 Task: Search for a one-way flight from Eilat to Karachi in Premium economy class on Thu, 6 Jul.
Action: Mouse moved to (294, 272)
Screenshot: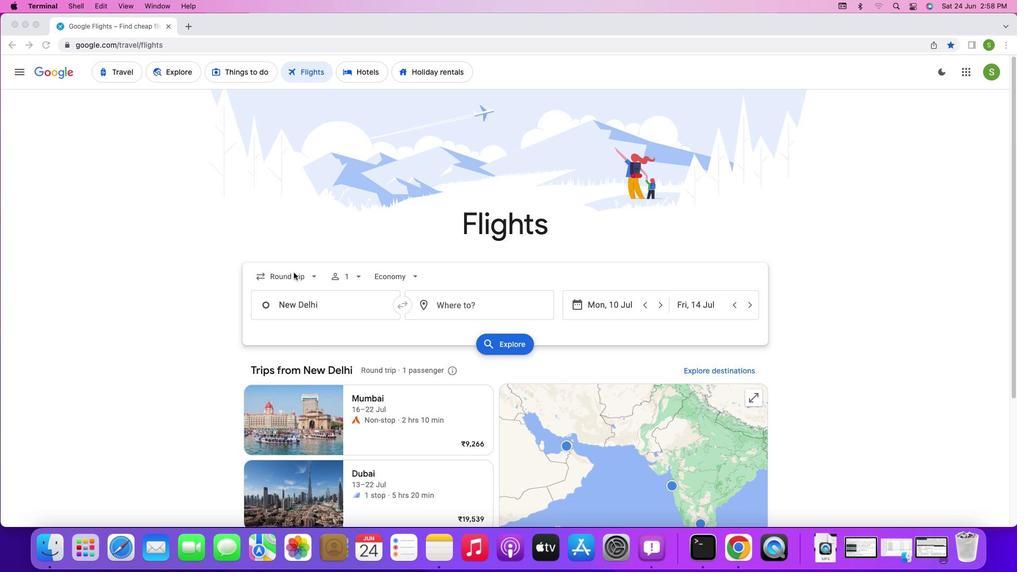 
Action: Mouse pressed left at (294, 272)
Screenshot: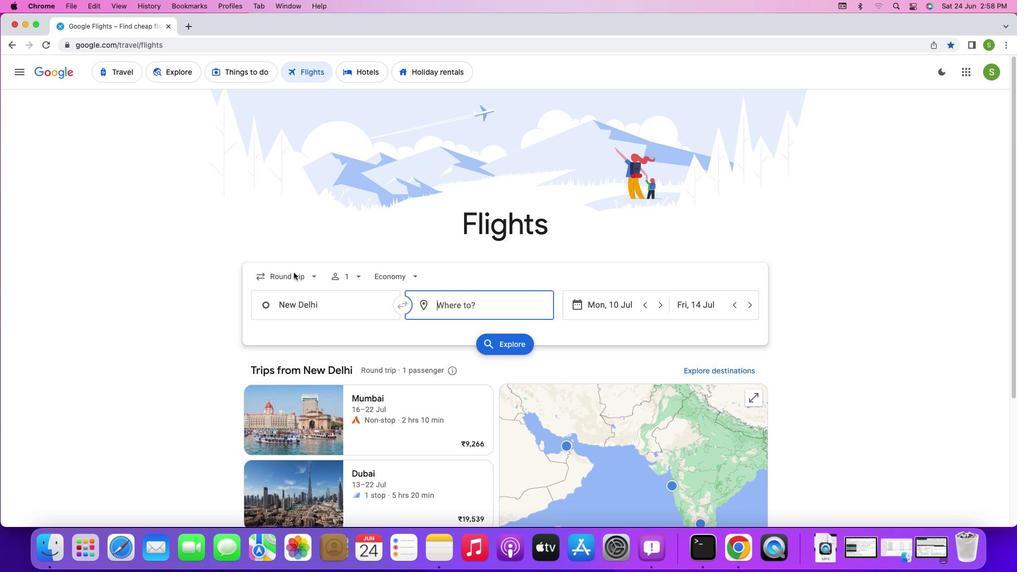 
Action: Mouse pressed left at (294, 272)
Screenshot: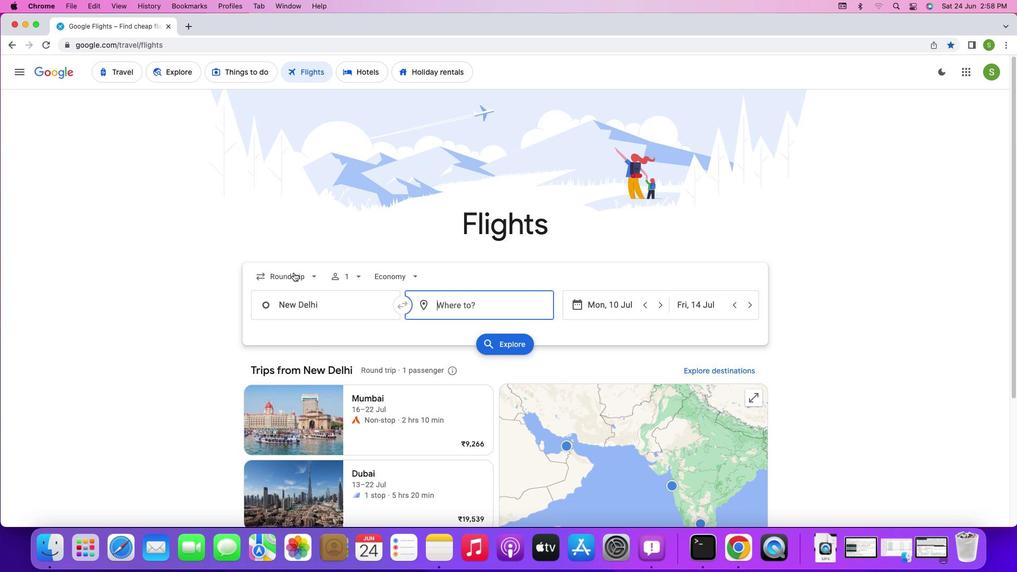
Action: Mouse moved to (287, 333)
Screenshot: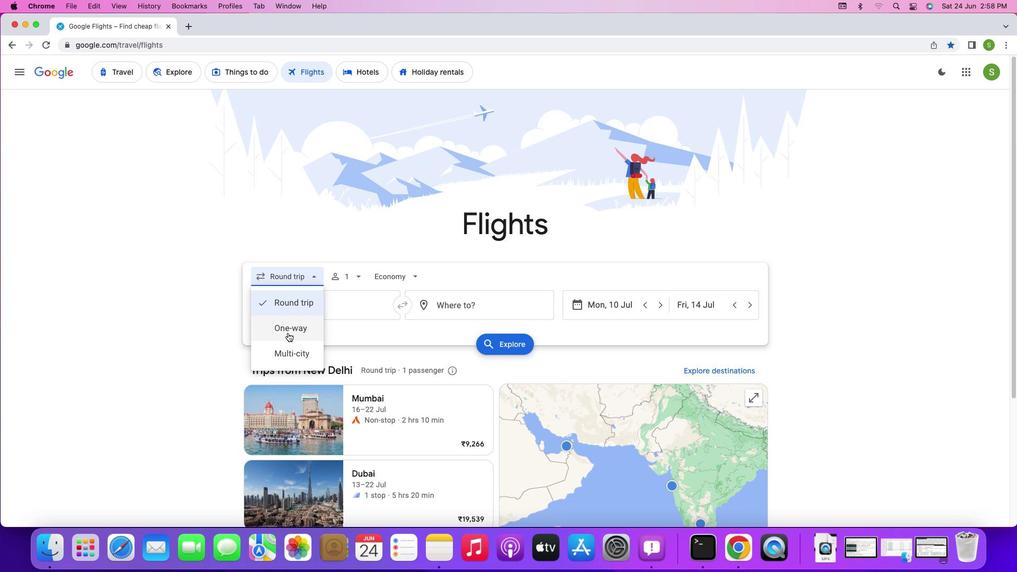 
Action: Mouse pressed left at (287, 333)
Screenshot: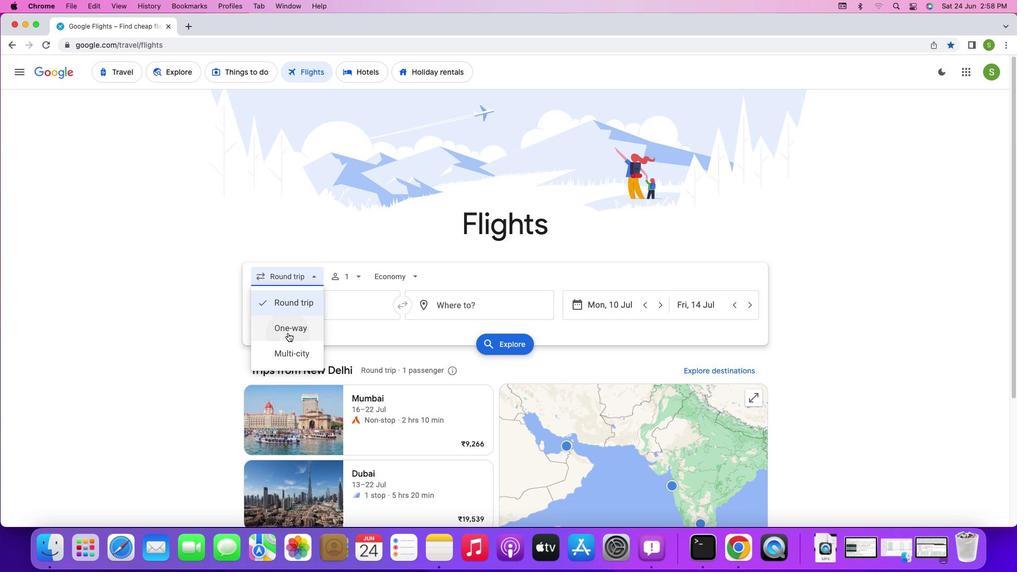 
Action: Mouse moved to (389, 280)
Screenshot: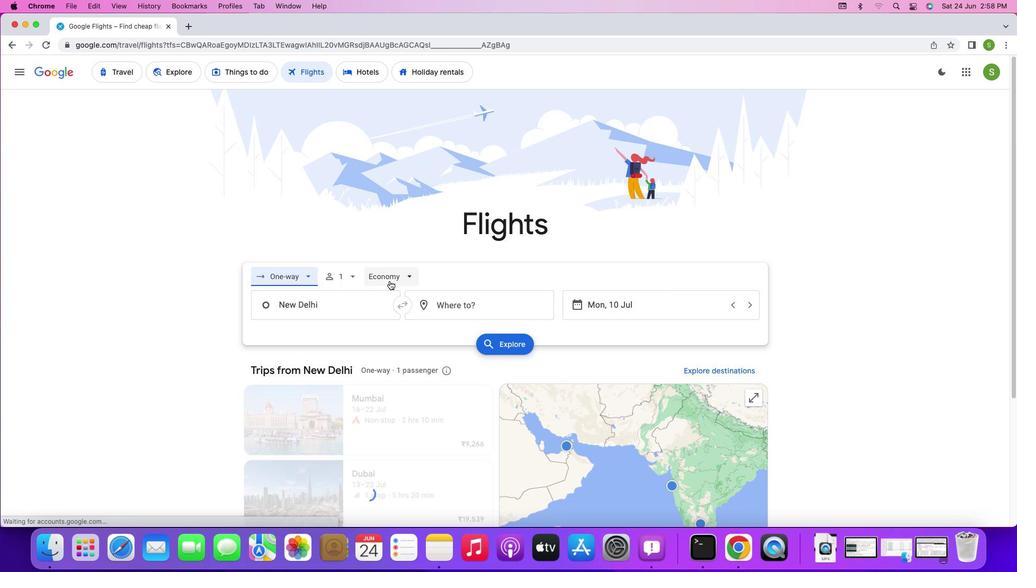 
Action: Mouse pressed left at (389, 280)
Screenshot: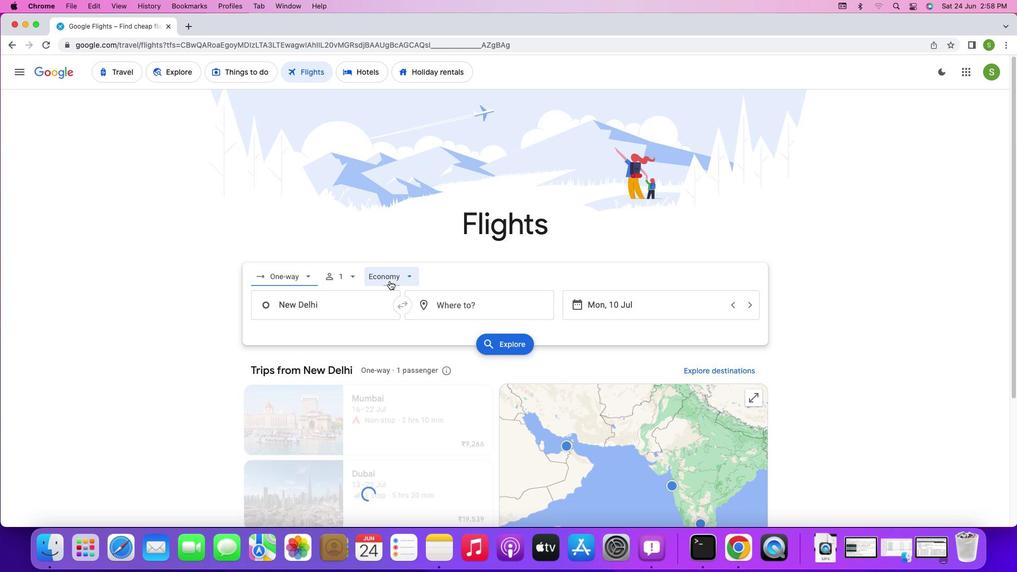 
Action: Mouse moved to (406, 328)
Screenshot: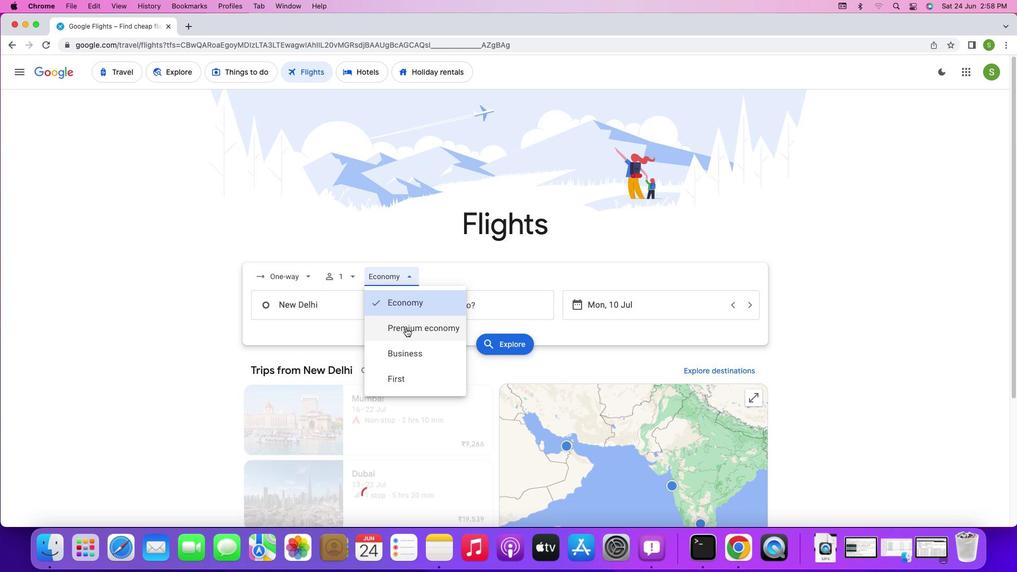 
Action: Mouse pressed left at (406, 328)
Screenshot: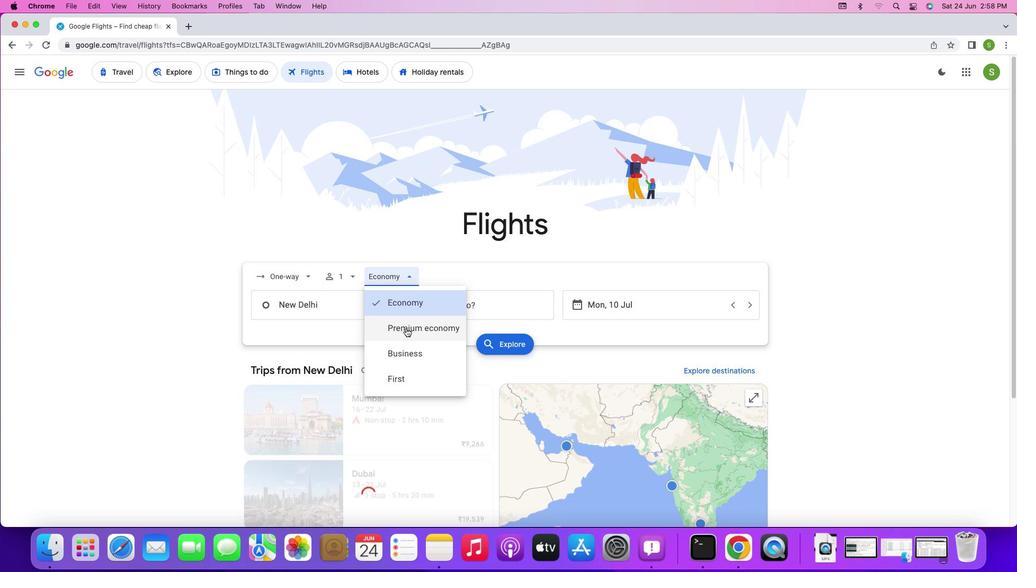 
Action: Mouse moved to (350, 282)
Screenshot: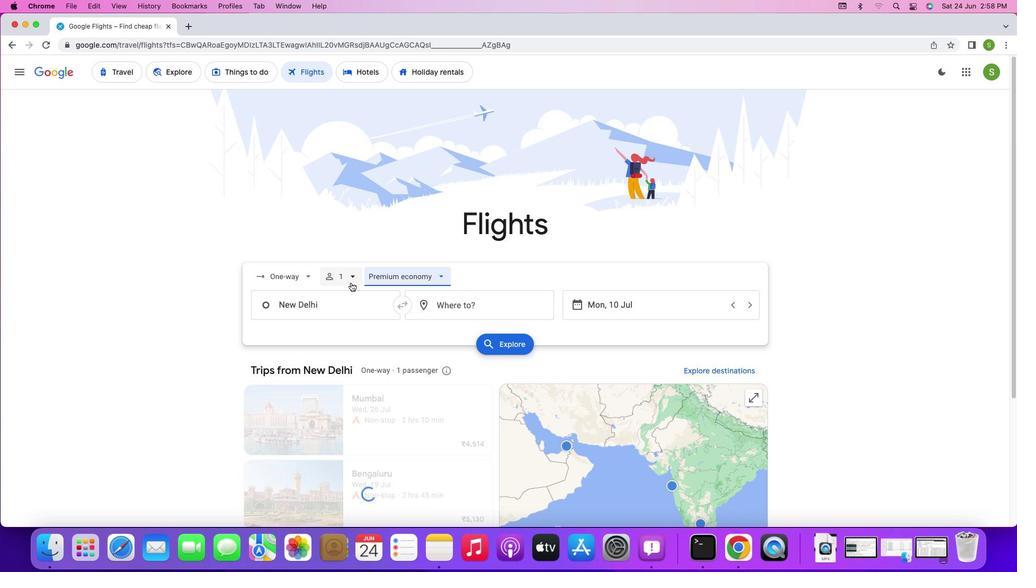 
Action: Mouse pressed left at (350, 282)
Screenshot: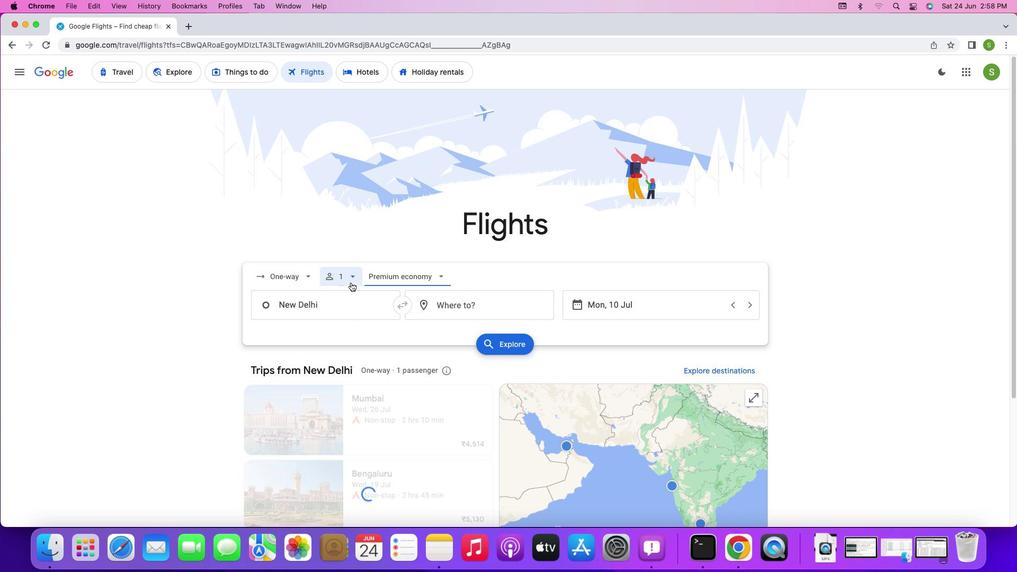 
Action: Mouse moved to (419, 415)
Screenshot: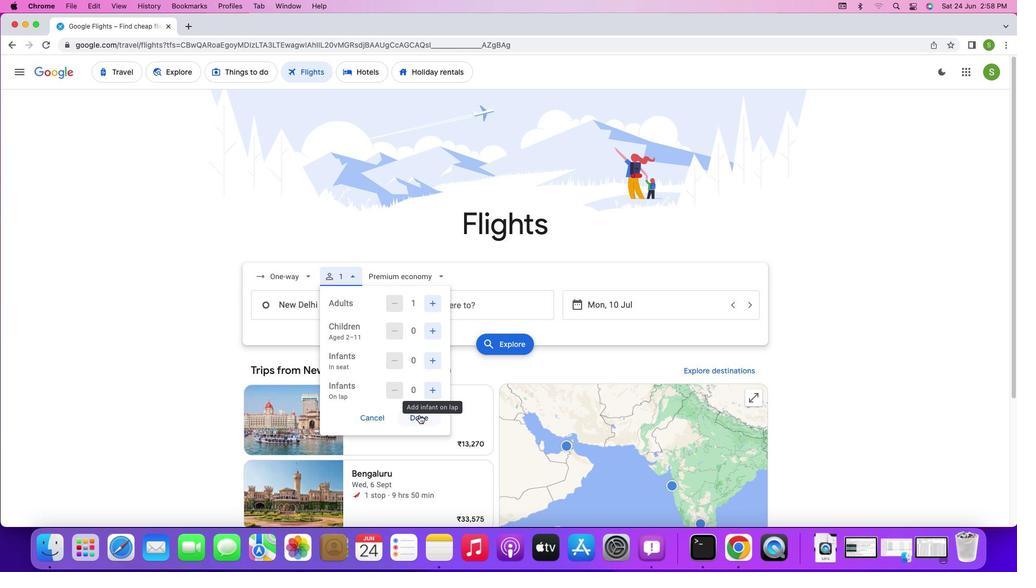 
Action: Mouse pressed left at (419, 415)
Screenshot: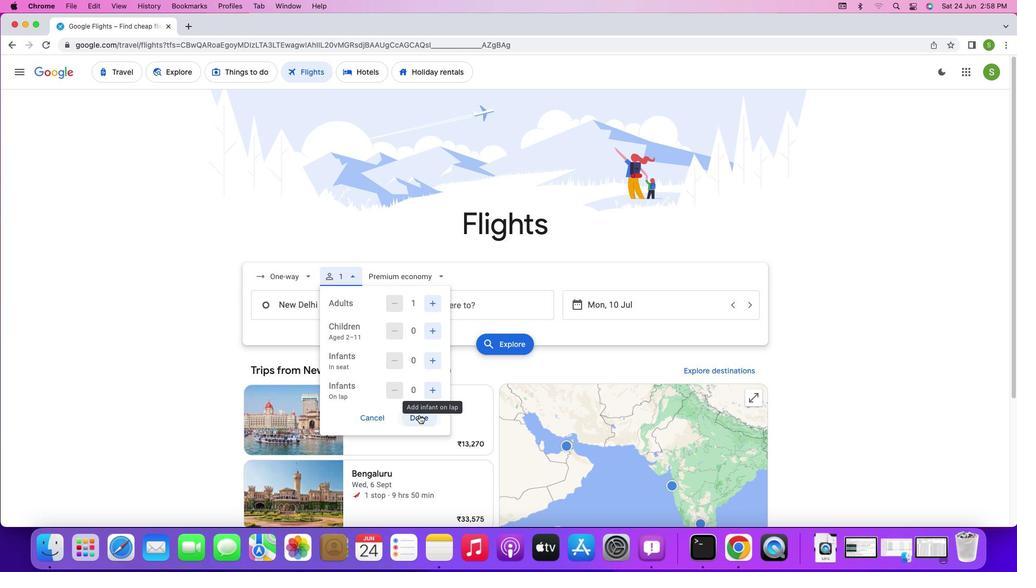 
Action: Mouse moved to (321, 310)
Screenshot: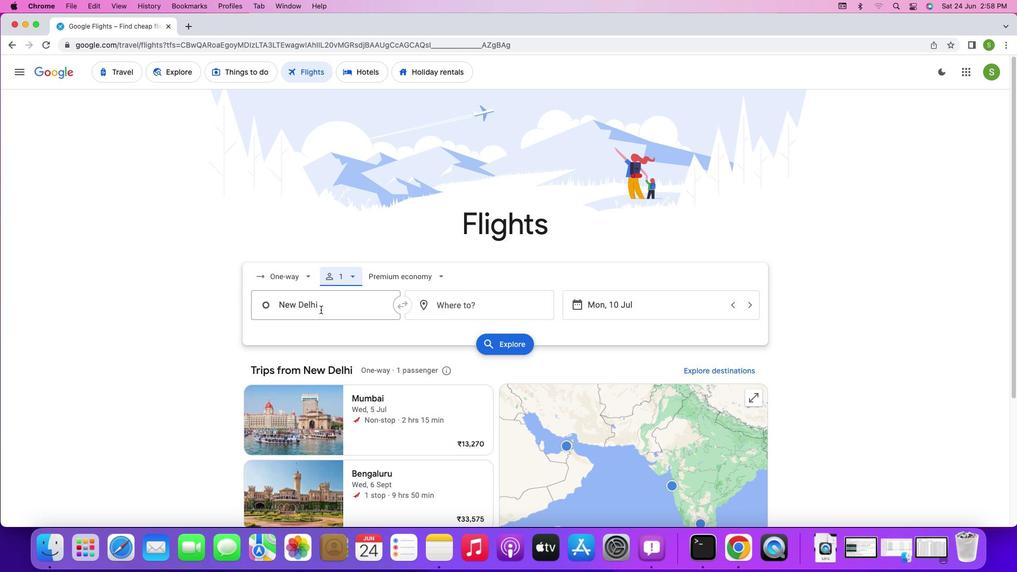 
Action: Mouse pressed left at (321, 310)
Screenshot: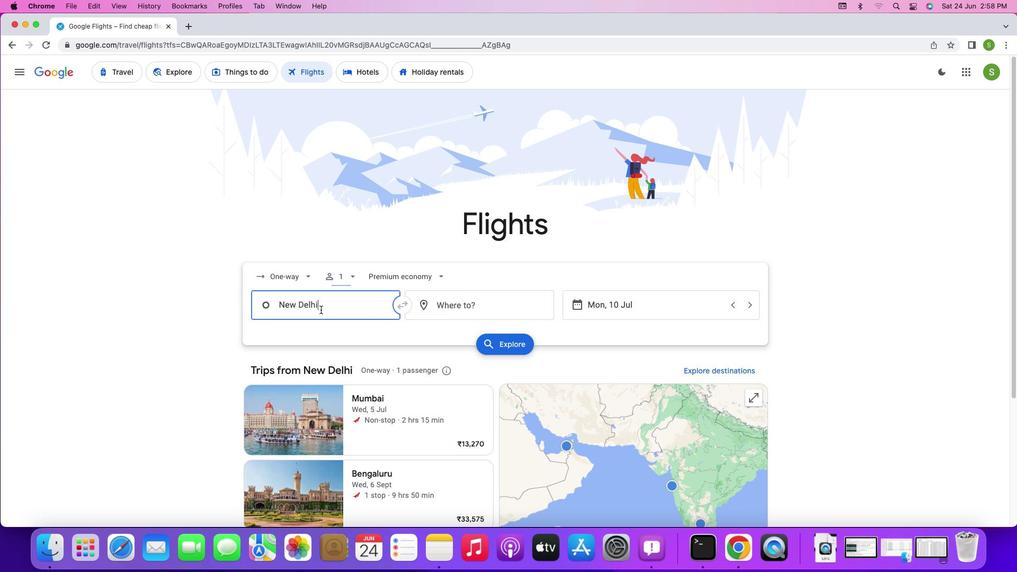 
Action: Mouse moved to (320, 310)
Screenshot: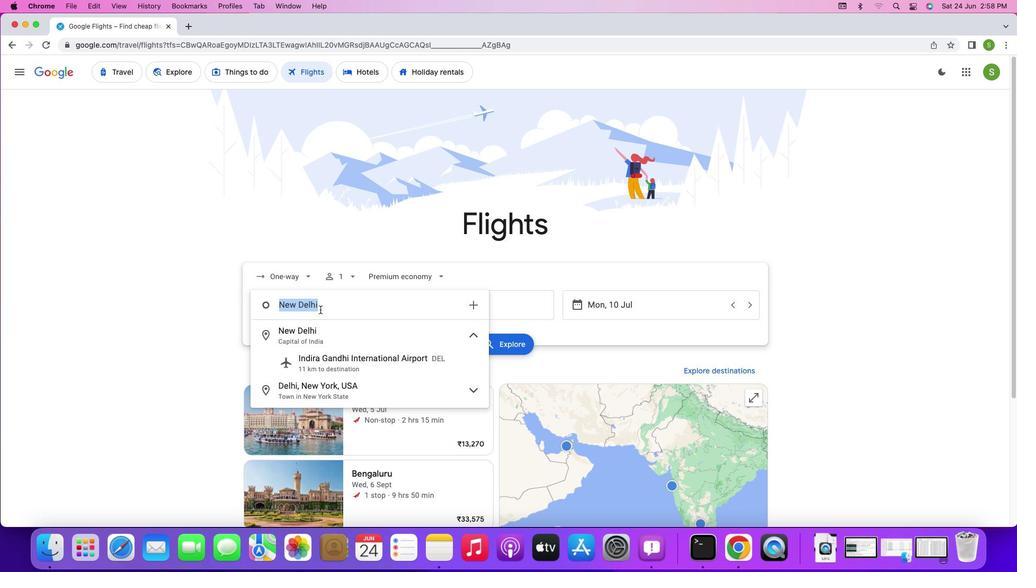 
Action: Key pressed Key.shift'E''i''l''a''t'','Key.spaceKey.shift'I''s''r''a''e''l'Key.enter
Screenshot: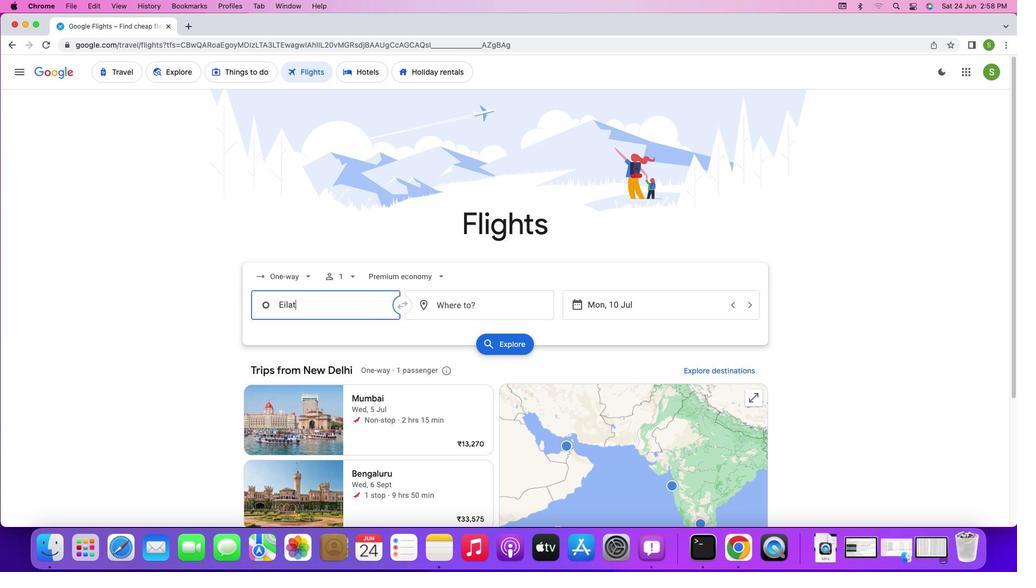 
Action: Mouse moved to (444, 306)
Screenshot: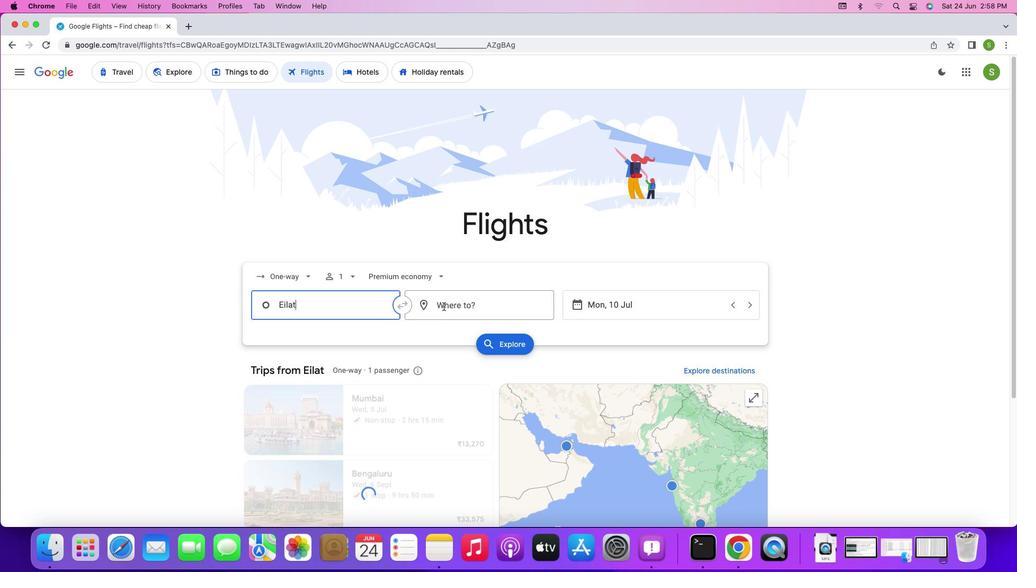 
Action: Mouse pressed left at (444, 306)
Screenshot: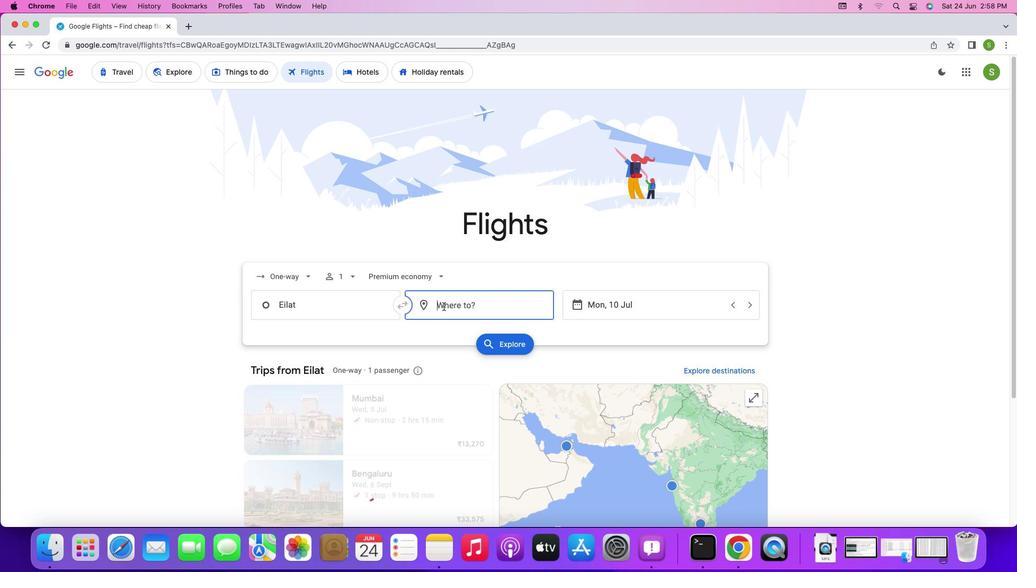 
Action: Mouse moved to (444, 306)
Screenshot: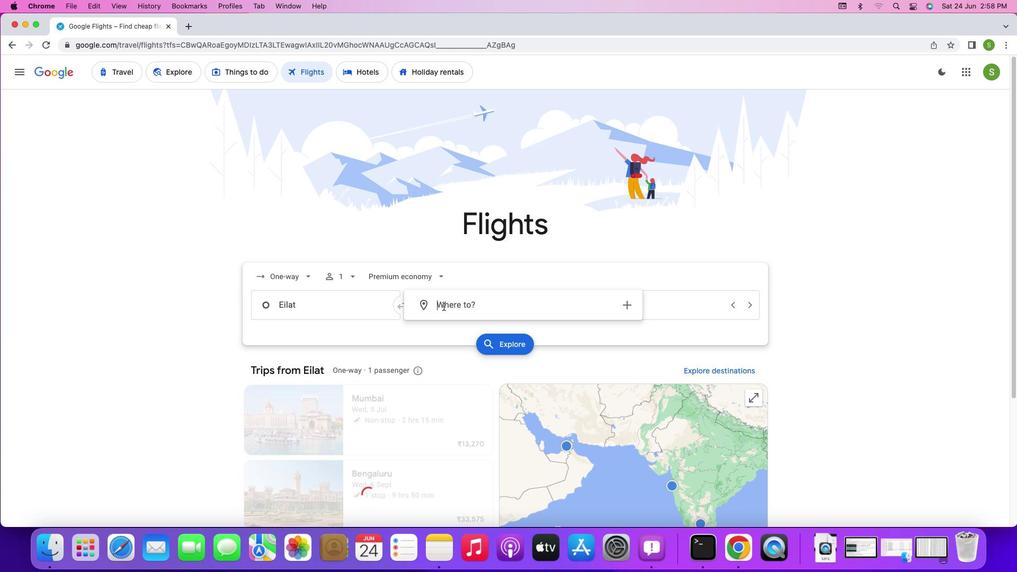 
Action: Key pressed Key.shift'K''a''r''a''c''h''i'','Key.spaceKey.shift
Screenshot: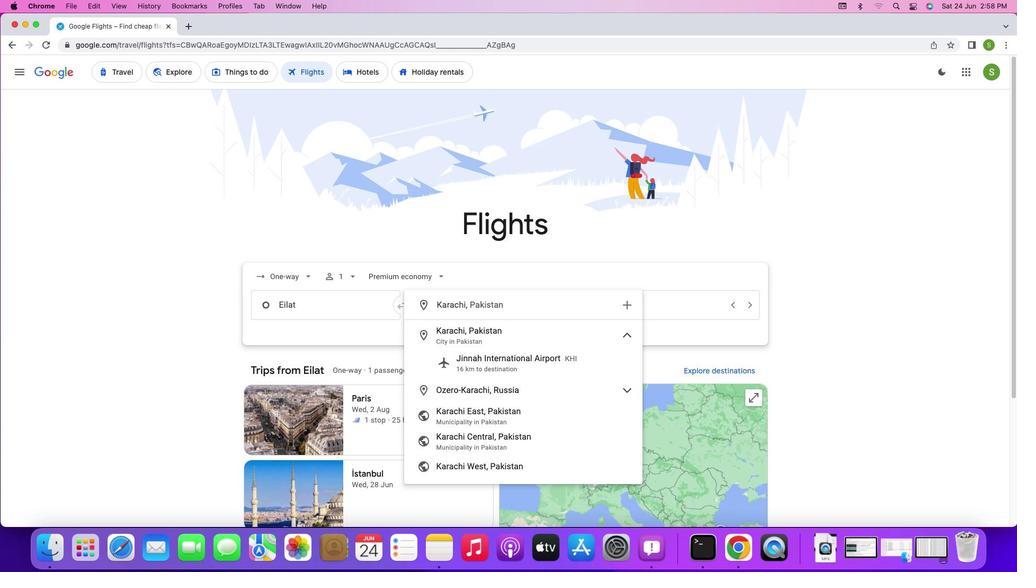 
Action: Mouse moved to (443, 306)
Screenshot: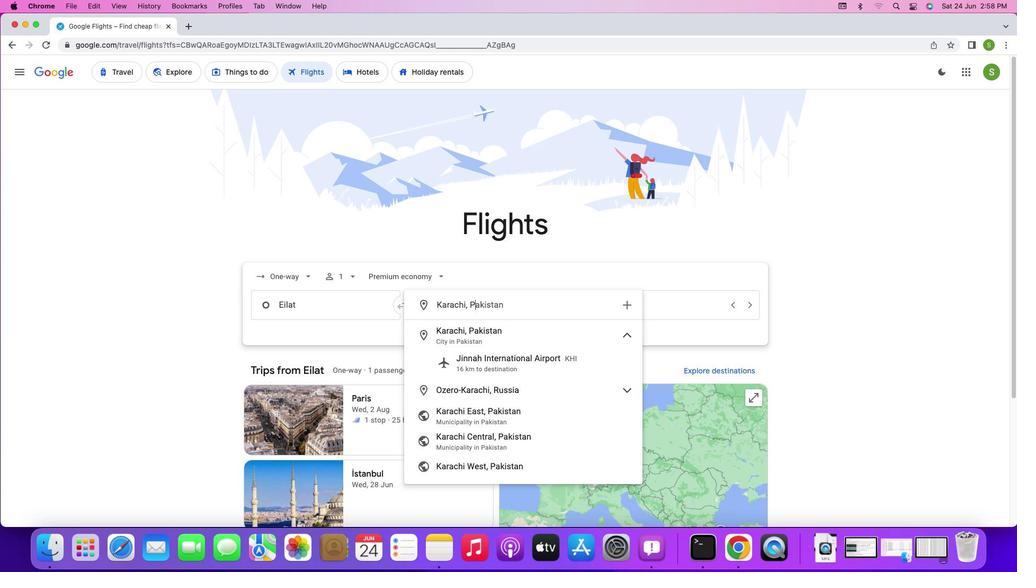 
Action: Key pressed 'P''a''k''i''s''t''a''n'Key.enter
Screenshot: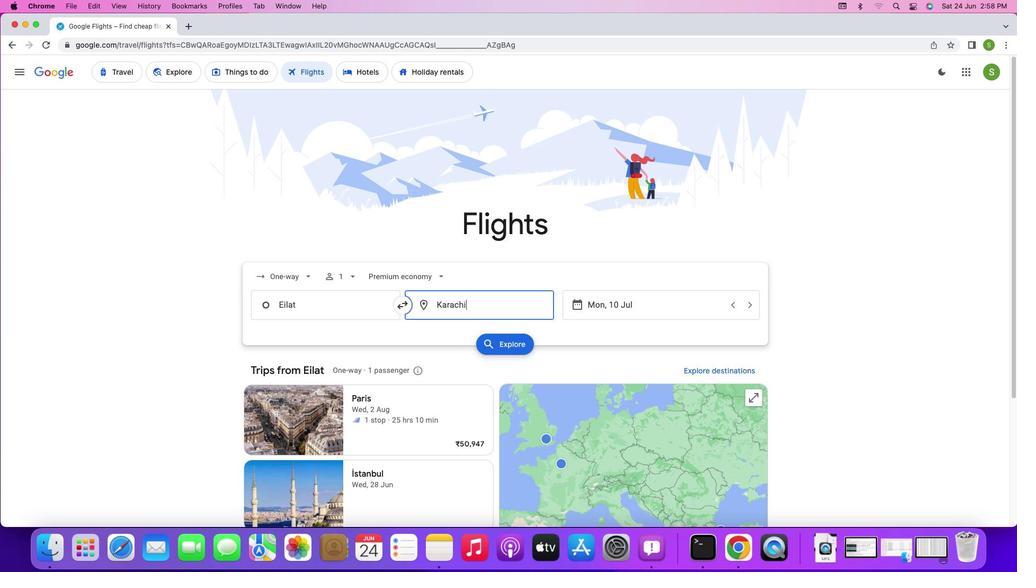 
Action: Mouse moved to (596, 311)
Screenshot: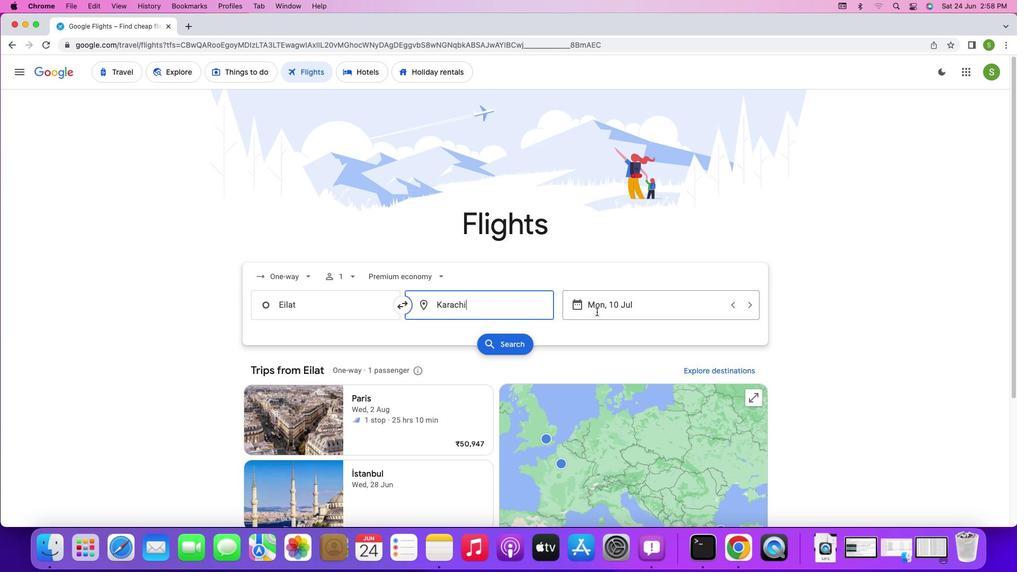 
Action: Mouse pressed left at (596, 311)
Screenshot: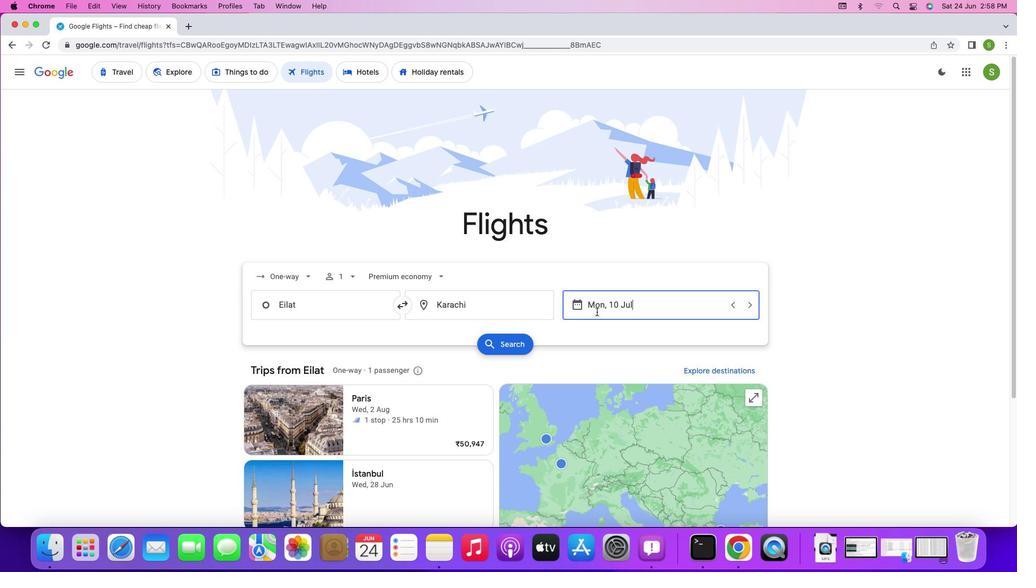 
Action: Mouse moved to (690, 359)
Screenshot: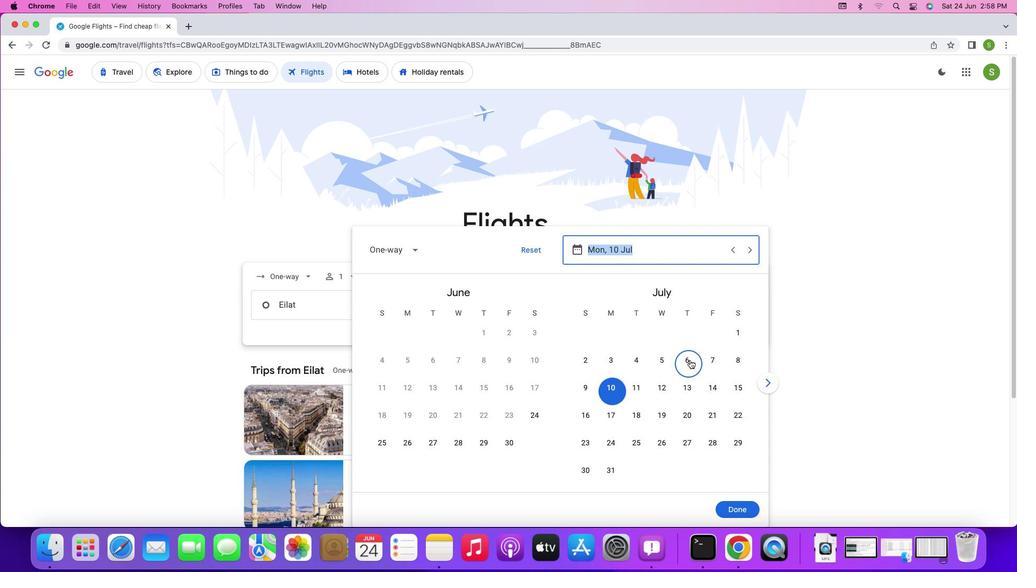 
Action: Mouse pressed left at (690, 359)
Screenshot: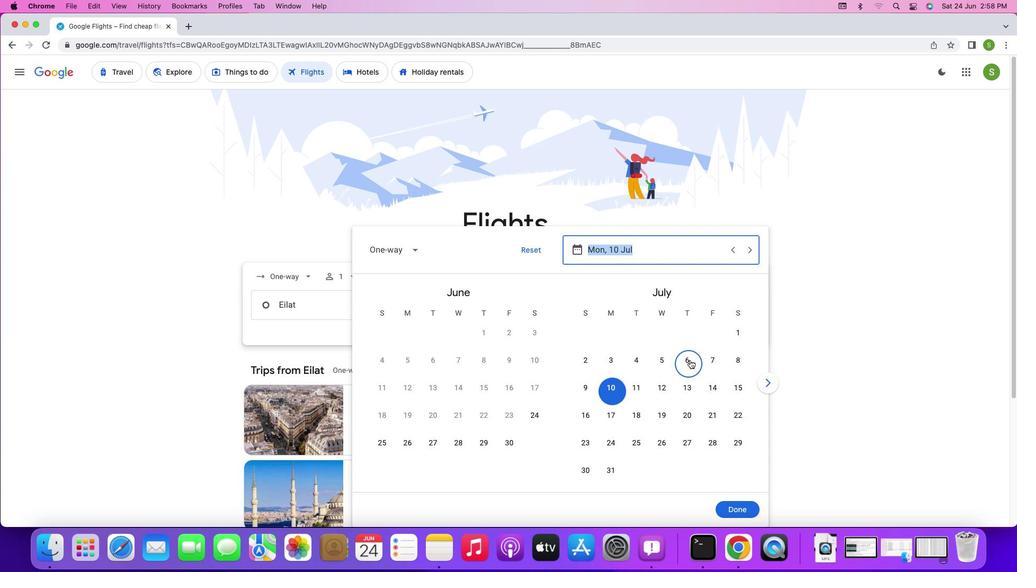 
Action: Mouse moved to (728, 504)
Screenshot: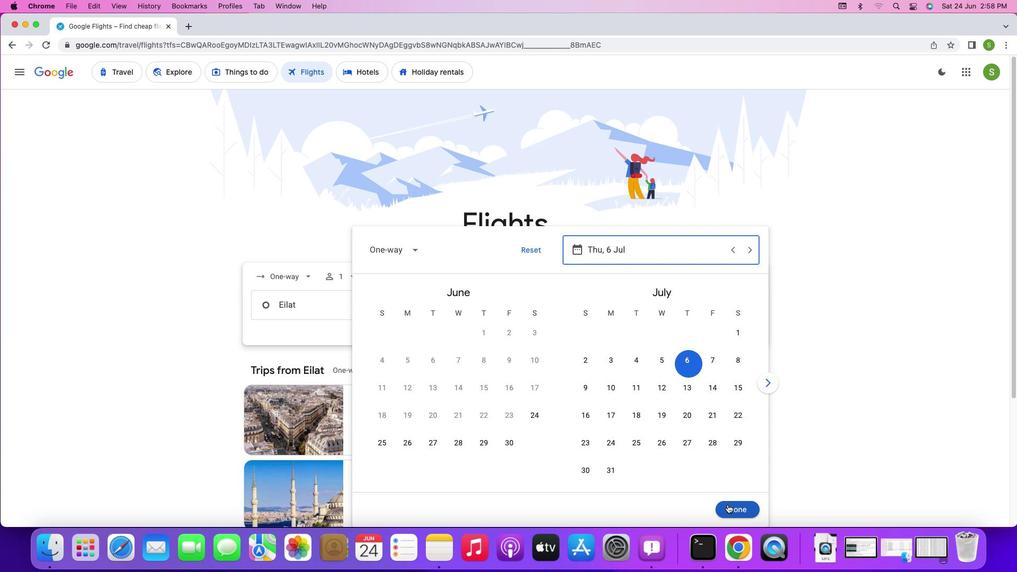 
Action: Mouse pressed left at (728, 504)
Screenshot: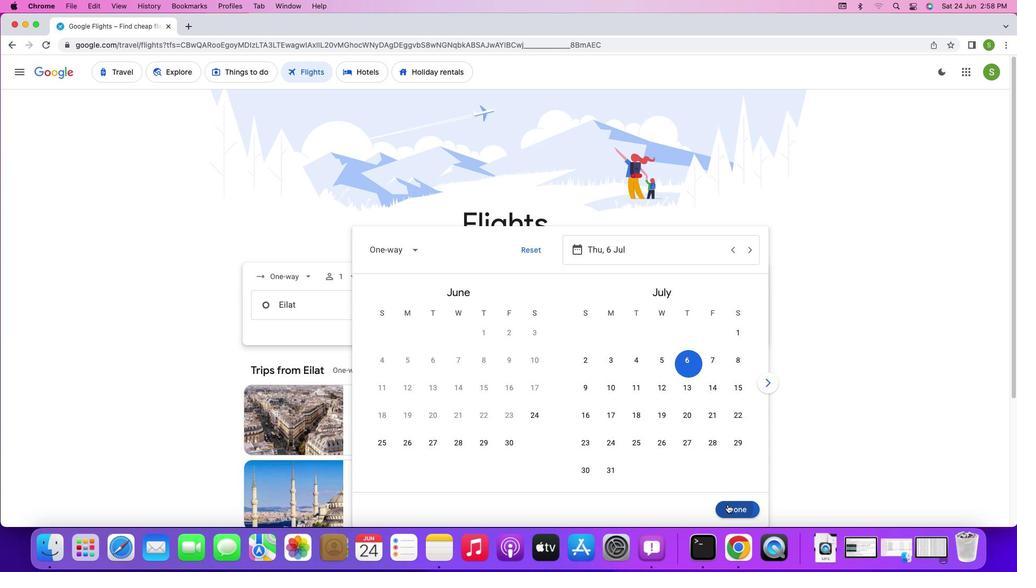 
Action: Mouse moved to (508, 344)
Screenshot: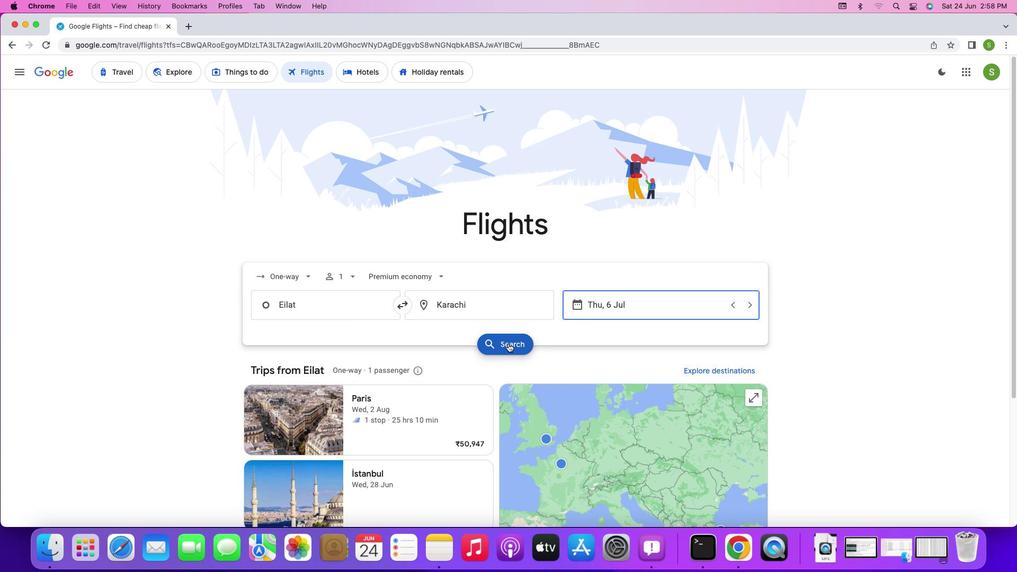 
Action: Mouse pressed left at (508, 344)
Screenshot: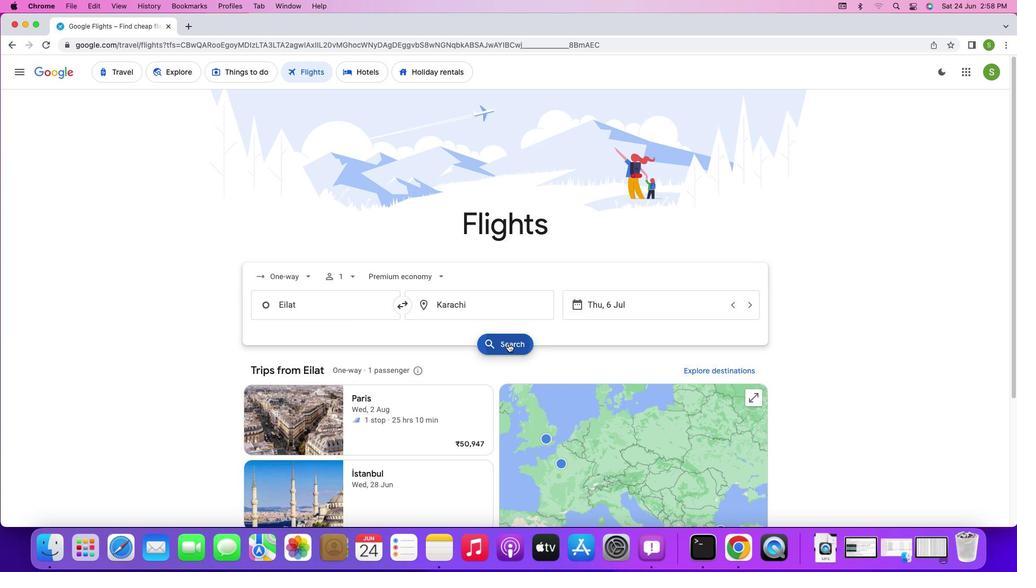 
Action: Mouse moved to (470, 318)
Screenshot: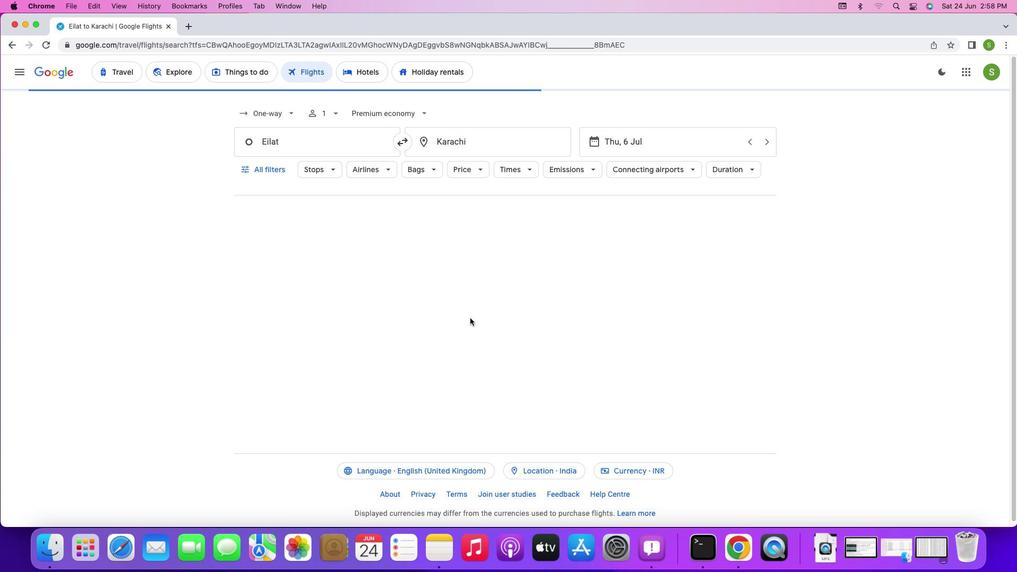 
